 Task: Check the average views per listing of eat-in area in the last 1 year.
Action: Mouse moved to (841, 224)
Screenshot: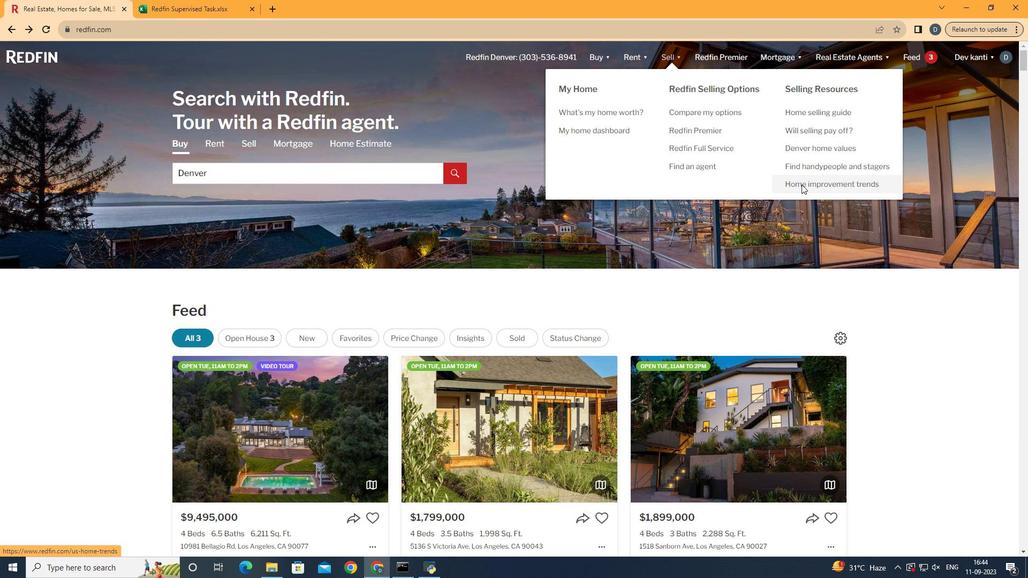 
Action: Mouse pressed left at (841, 224)
Screenshot: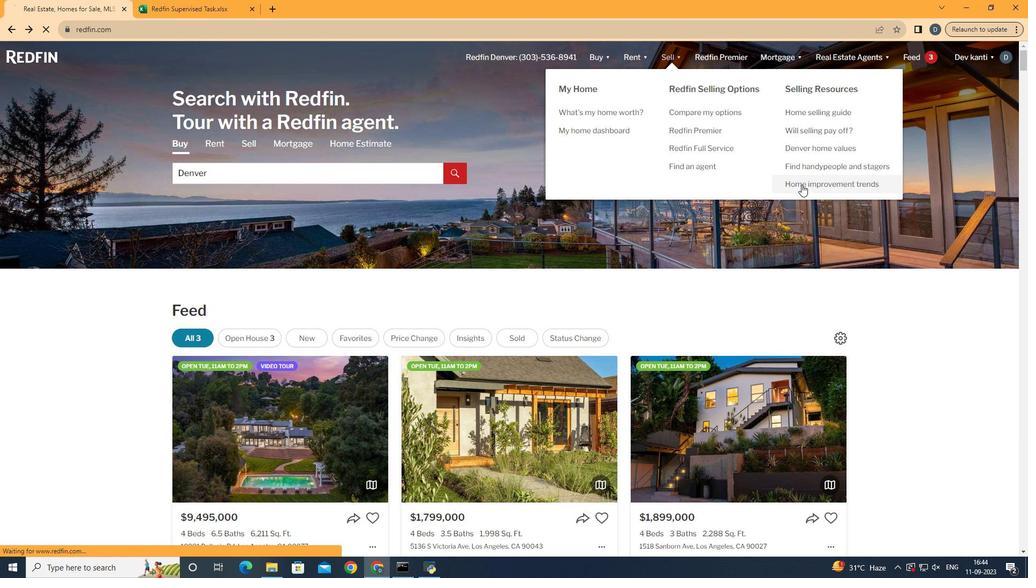 
Action: Mouse moved to (298, 244)
Screenshot: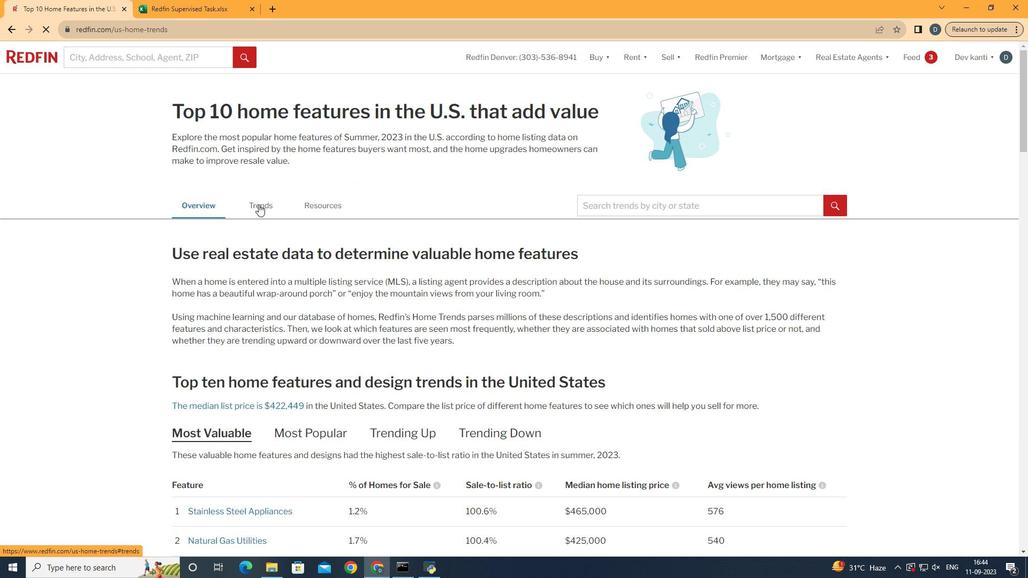 
Action: Mouse pressed left at (298, 244)
Screenshot: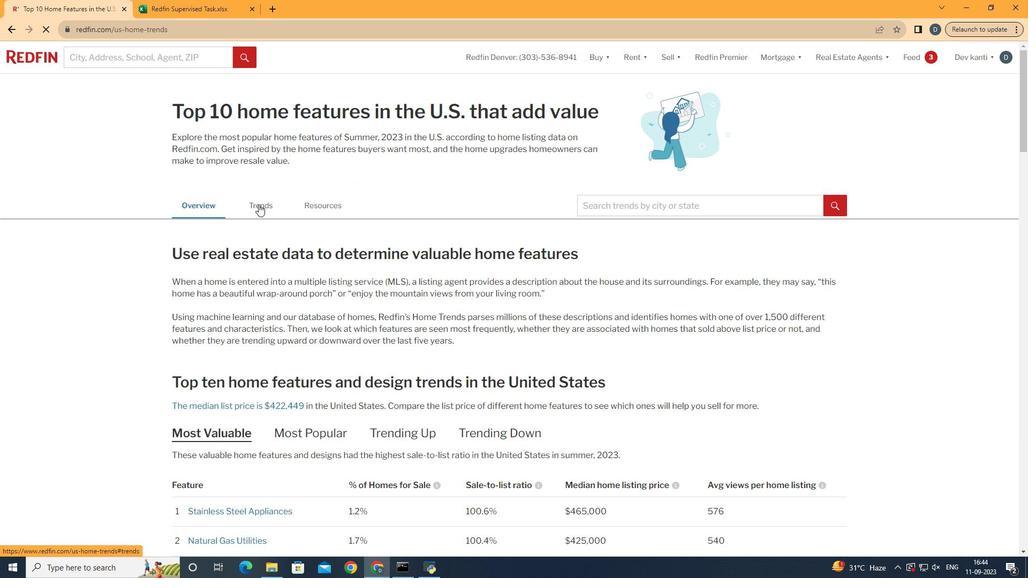 
Action: Mouse moved to (411, 354)
Screenshot: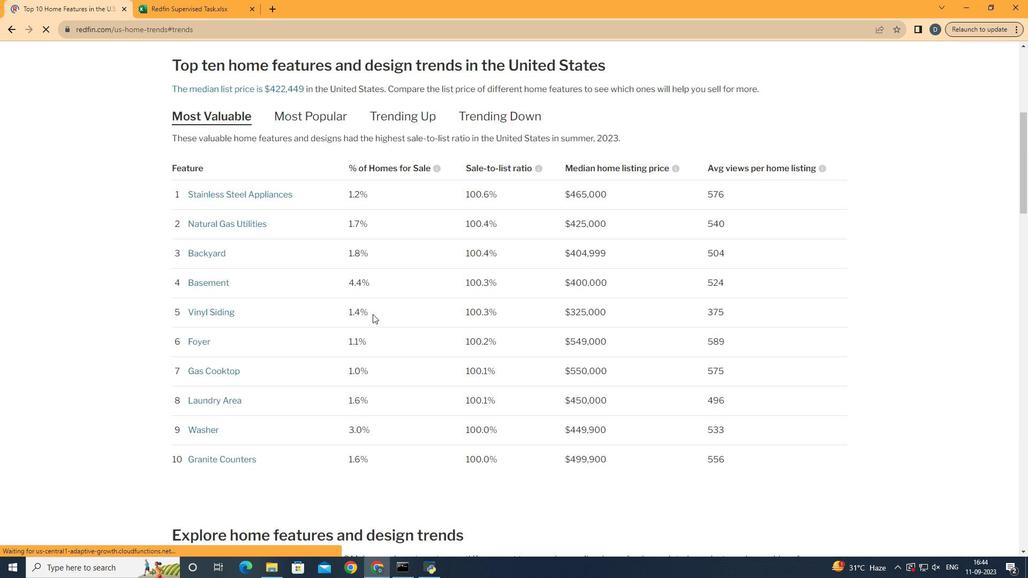 
Action: Mouse scrolled (411, 353) with delta (0, 0)
Screenshot: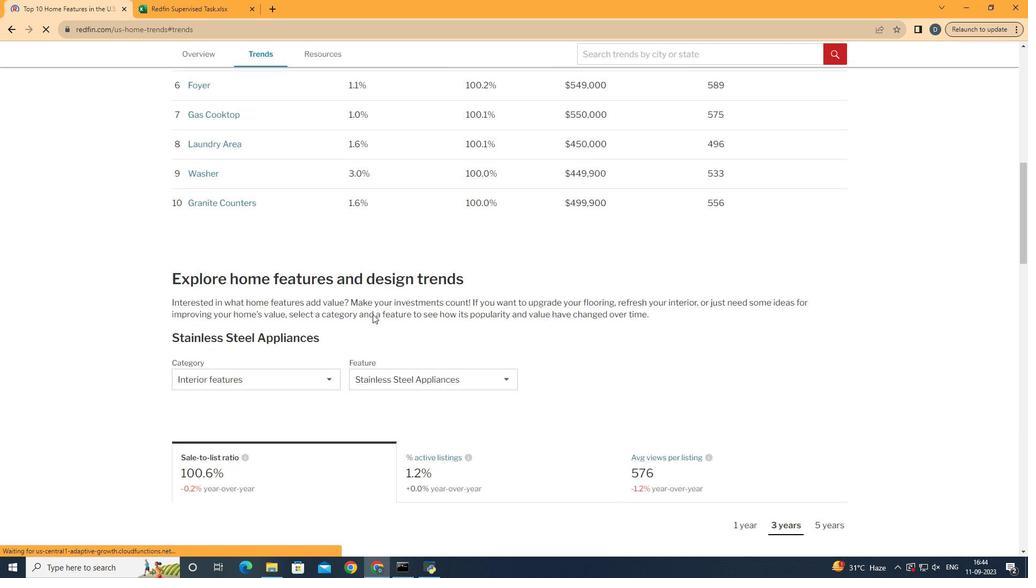 
Action: Mouse scrolled (411, 353) with delta (0, 0)
Screenshot: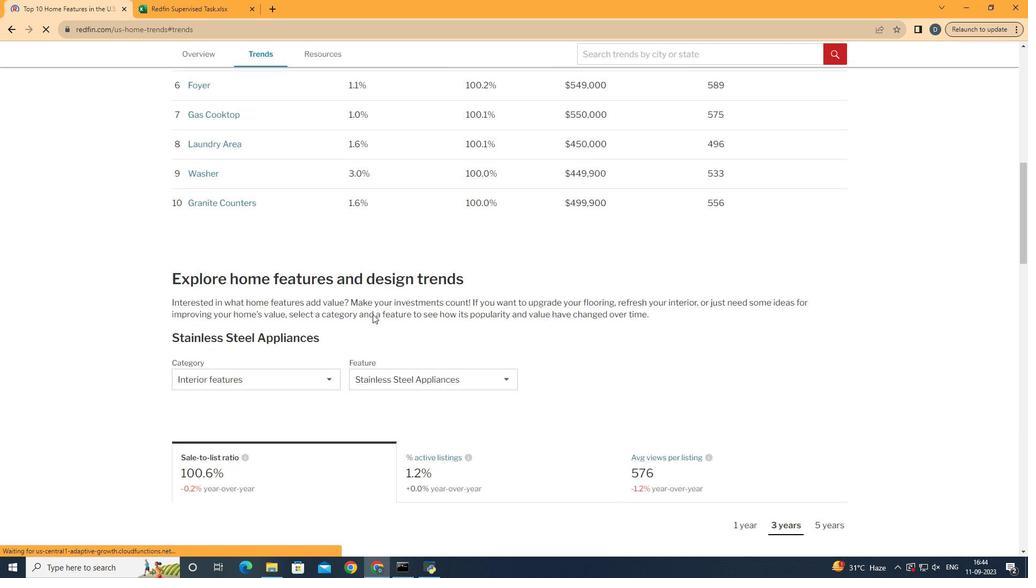 
Action: Mouse scrolled (411, 353) with delta (0, 0)
Screenshot: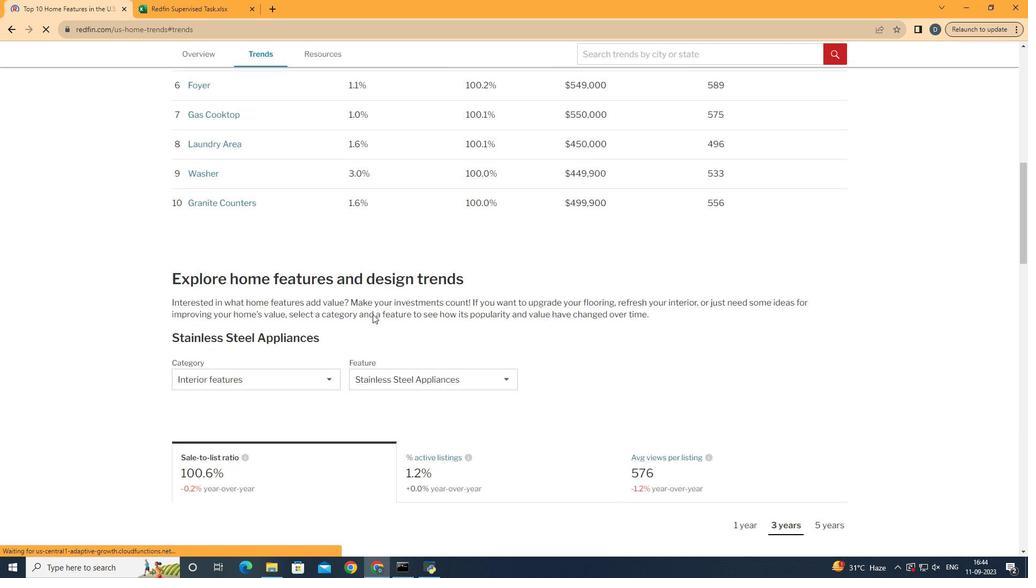 
Action: Mouse scrolled (411, 353) with delta (0, 0)
Screenshot: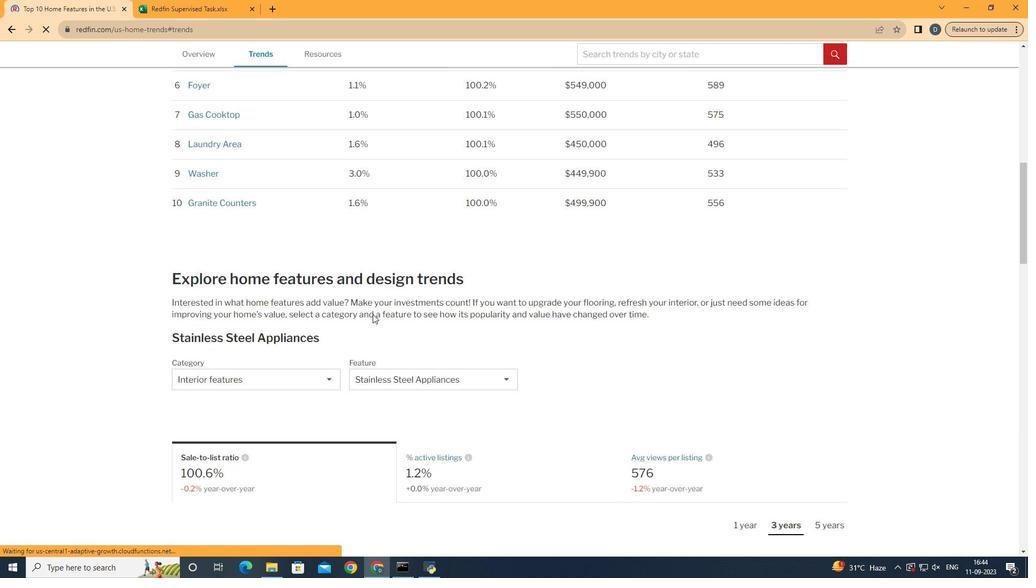 
Action: Mouse scrolled (411, 353) with delta (0, 0)
Screenshot: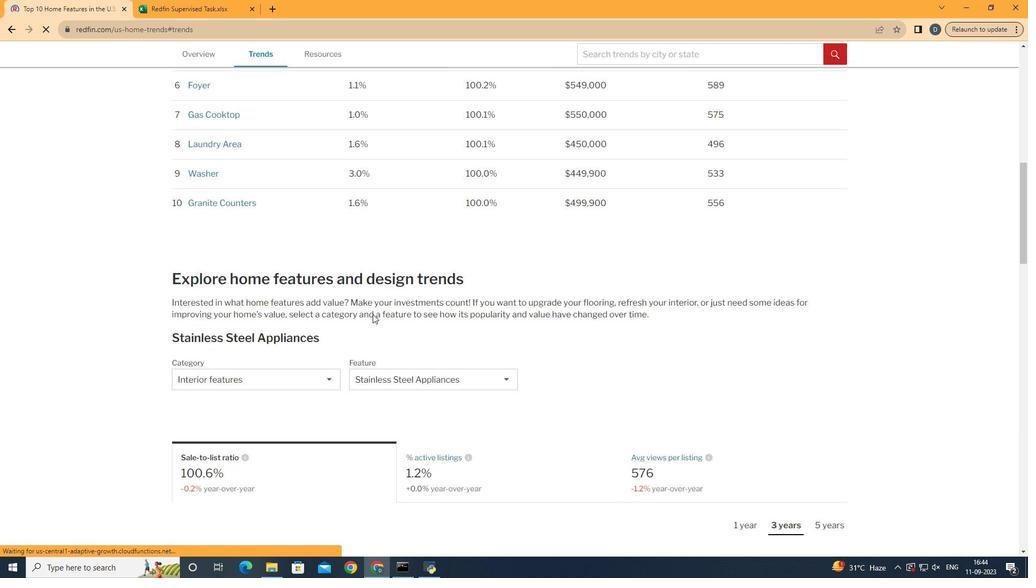 
Action: Mouse moved to (412, 354)
Screenshot: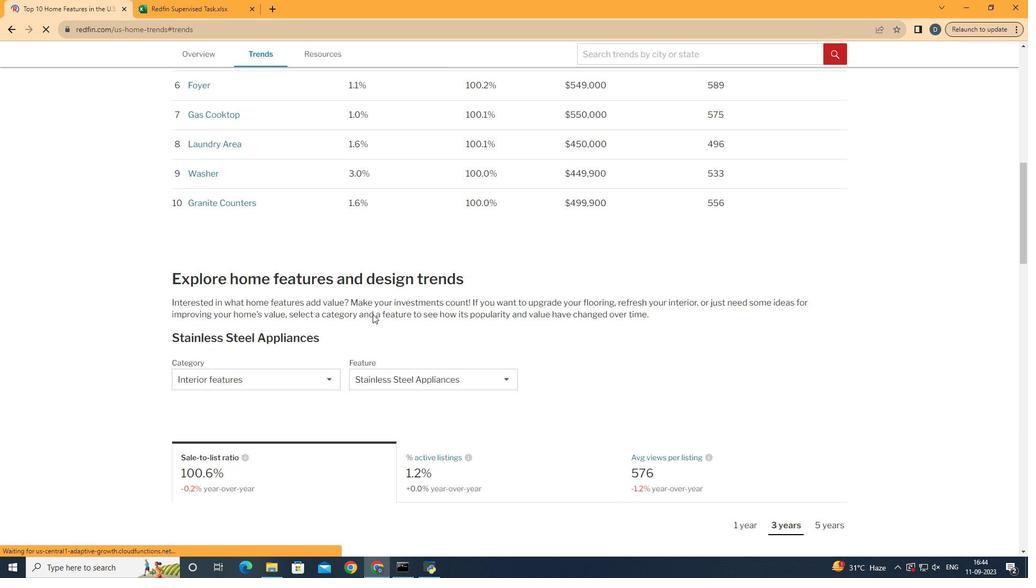 
Action: Mouse scrolled (412, 353) with delta (0, 0)
Screenshot: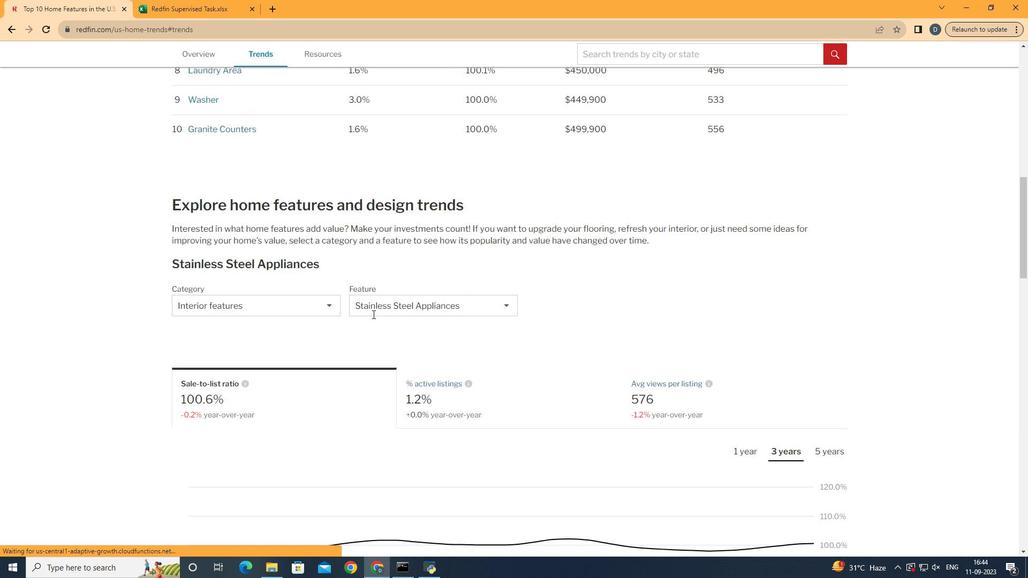 
Action: Mouse scrolled (412, 353) with delta (0, 0)
Screenshot: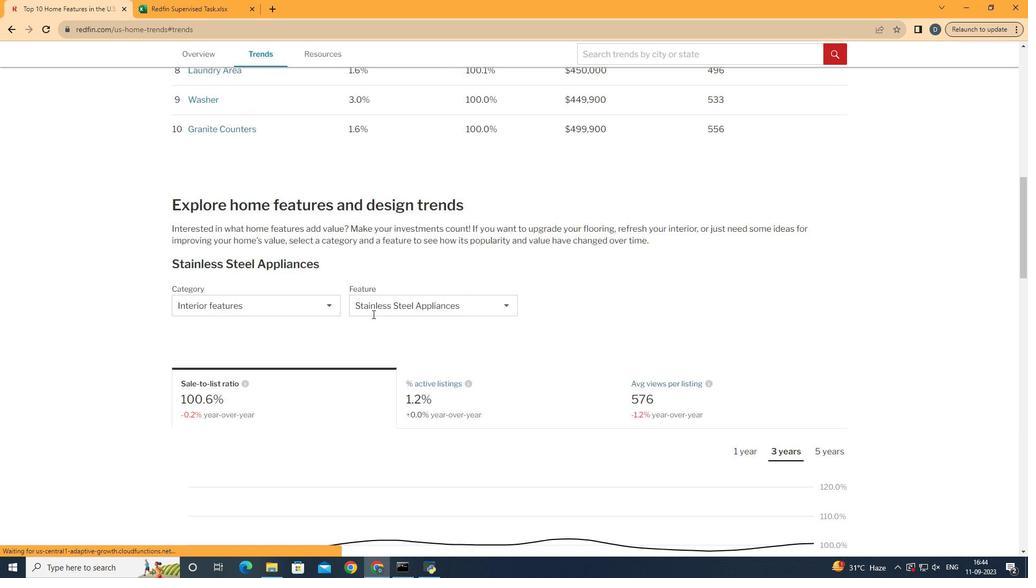 
Action: Mouse scrolled (412, 353) with delta (0, 0)
Screenshot: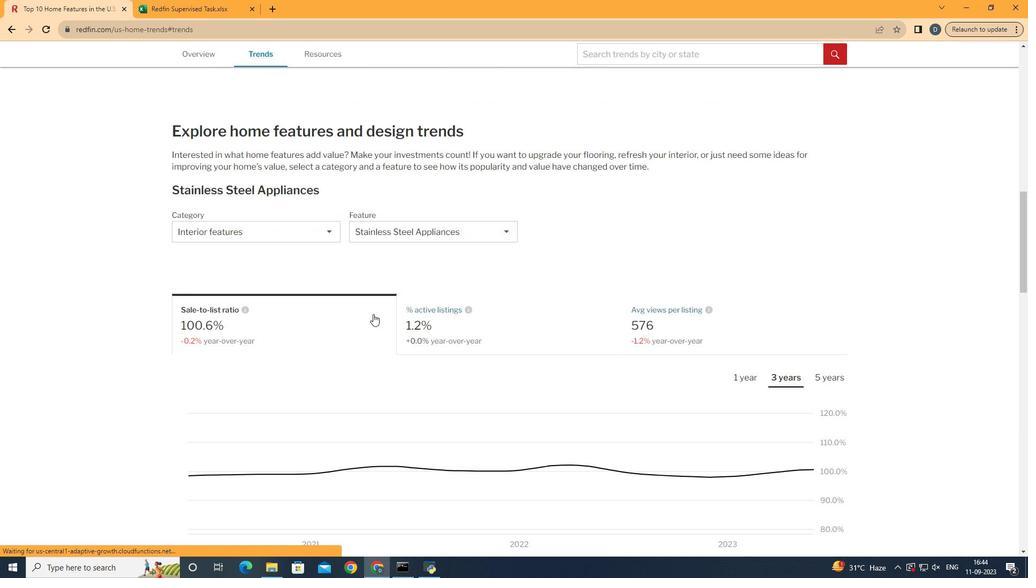 
Action: Mouse moved to (356, 251)
Screenshot: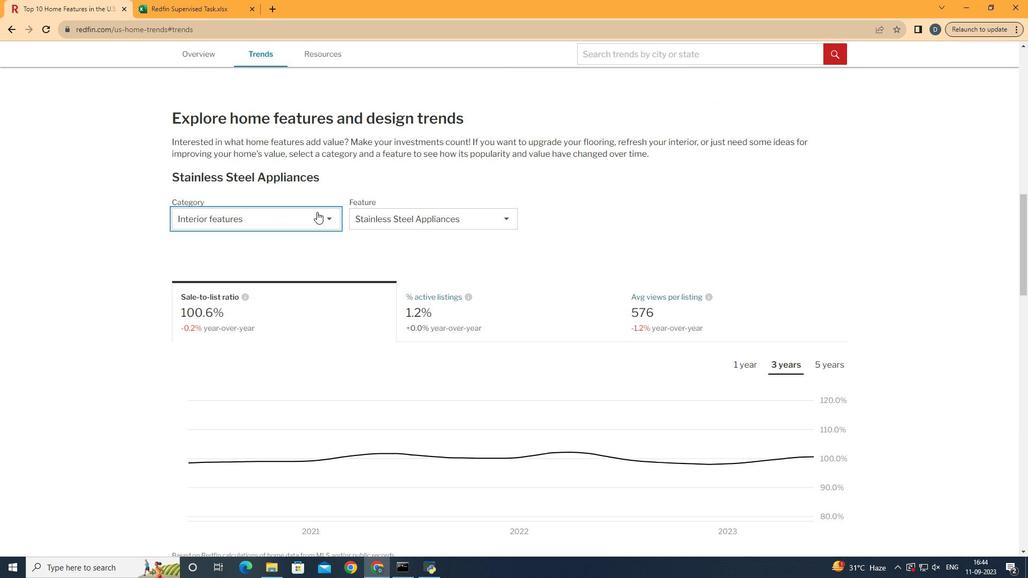 
Action: Mouse pressed left at (356, 251)
Screenshot: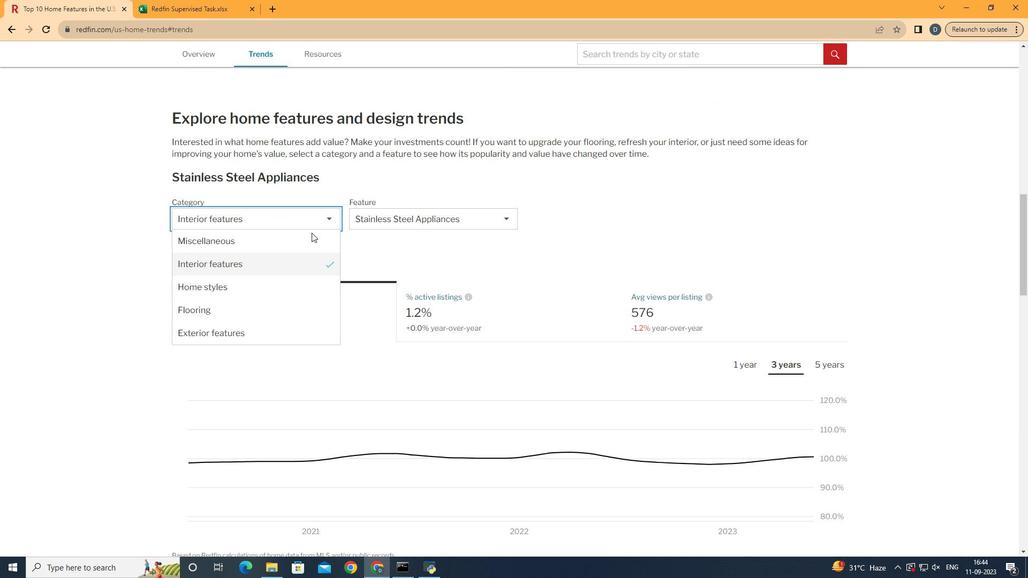
Action: Mouse moved to (339, 303)
Screenshot: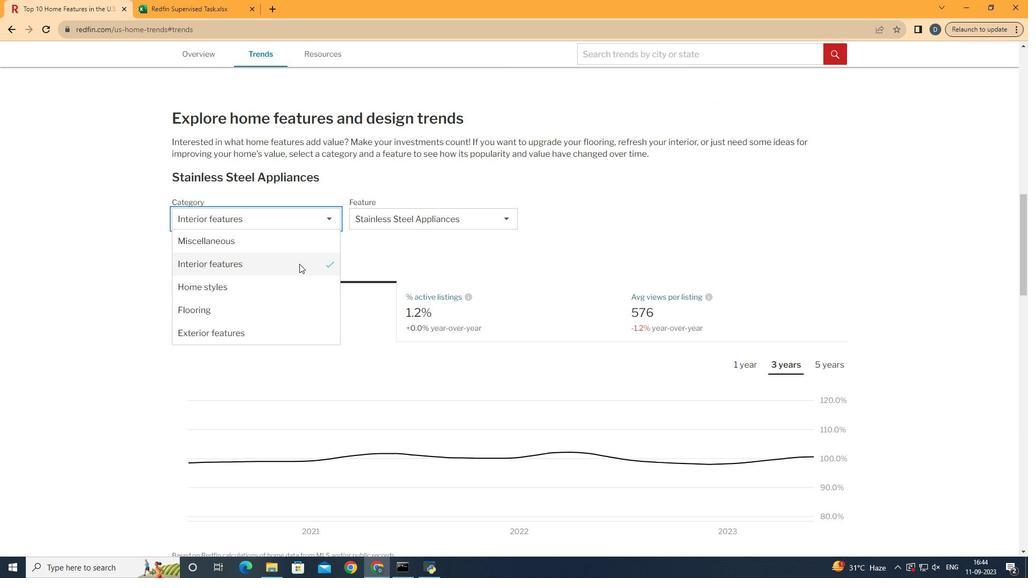 
Action: Mouse pressed left at (339, 303)
Screenshot: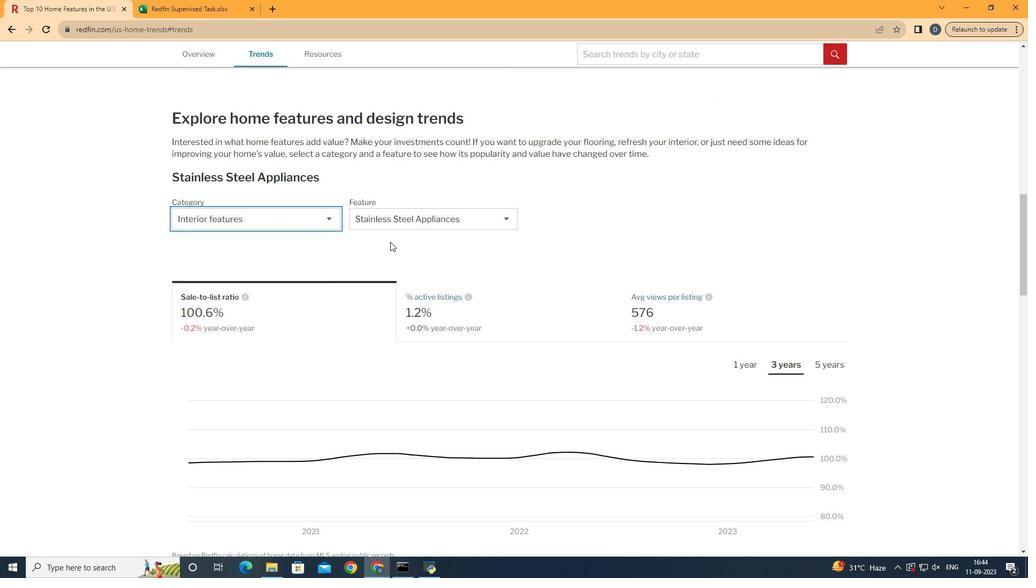
Action: Mouse moved to (479, 256)
Screenshot: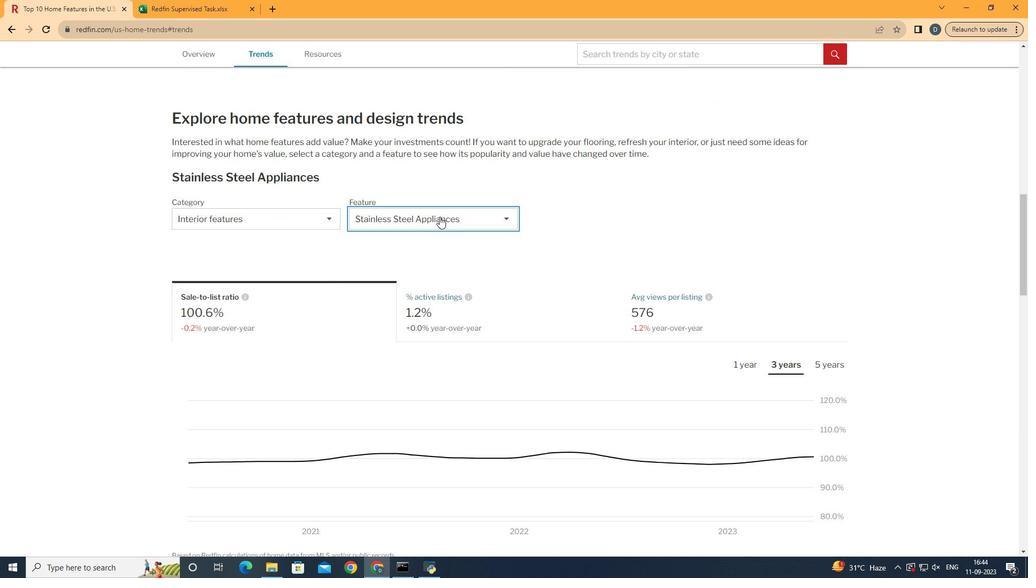 
Action: Mouse pressed left at (479, 256)
Screenshot: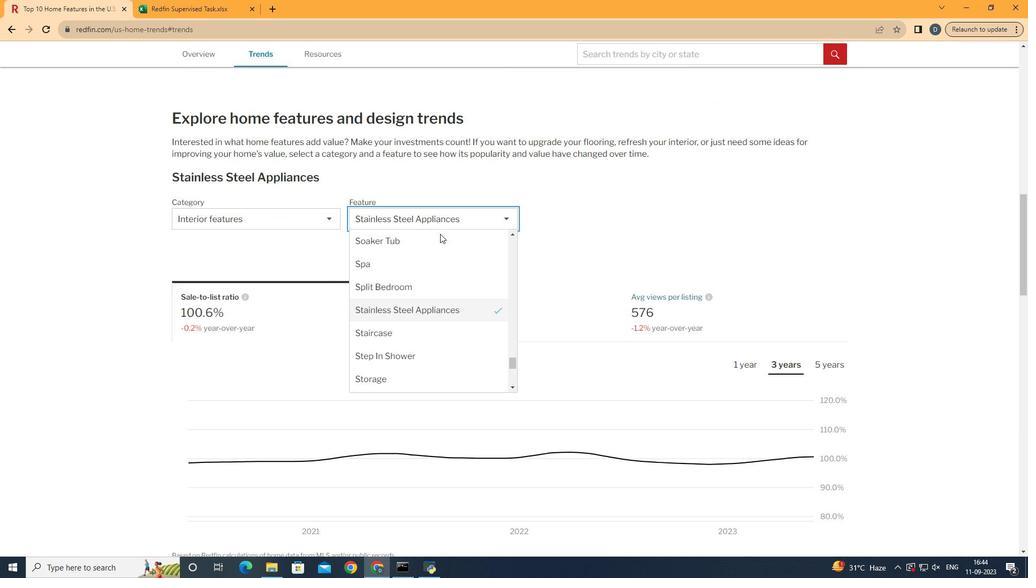 
Action: Mouse moved to (490, 350)
Screenshot: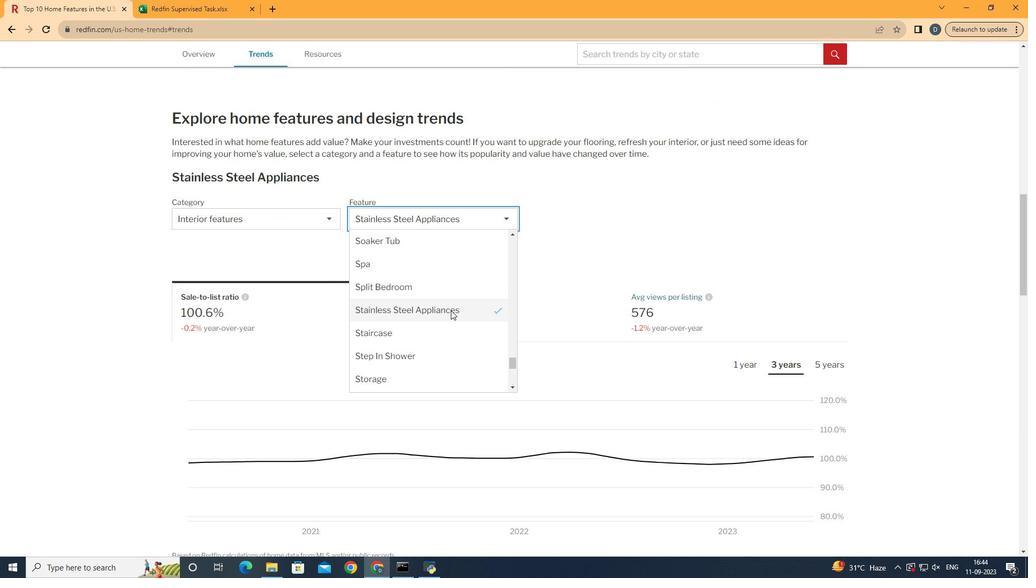 
Action: Mouse scrolled (490, 351) with delta (0, 0)
Screenshot: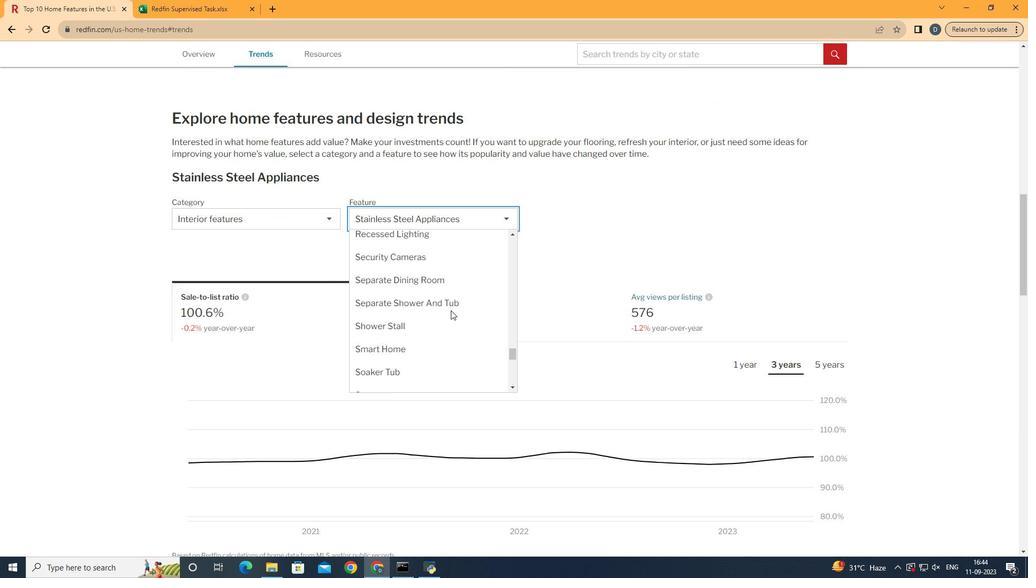 
Action: Mouse scrolled (490, 351) with delta (0, 0)
Screenshot: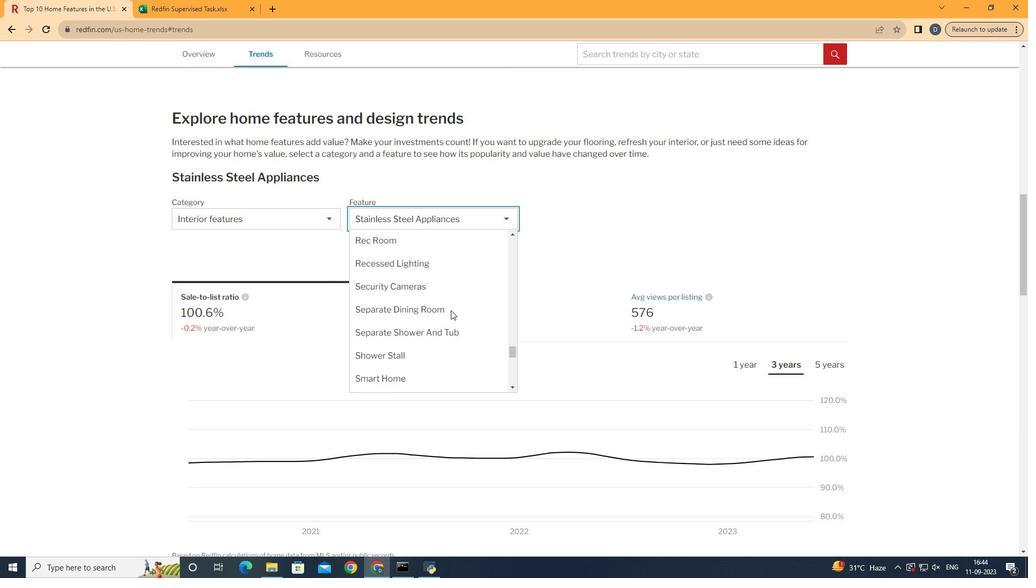 
Action: Mouse scrolled (490, 351) with delta (0, 0)
Screenshot: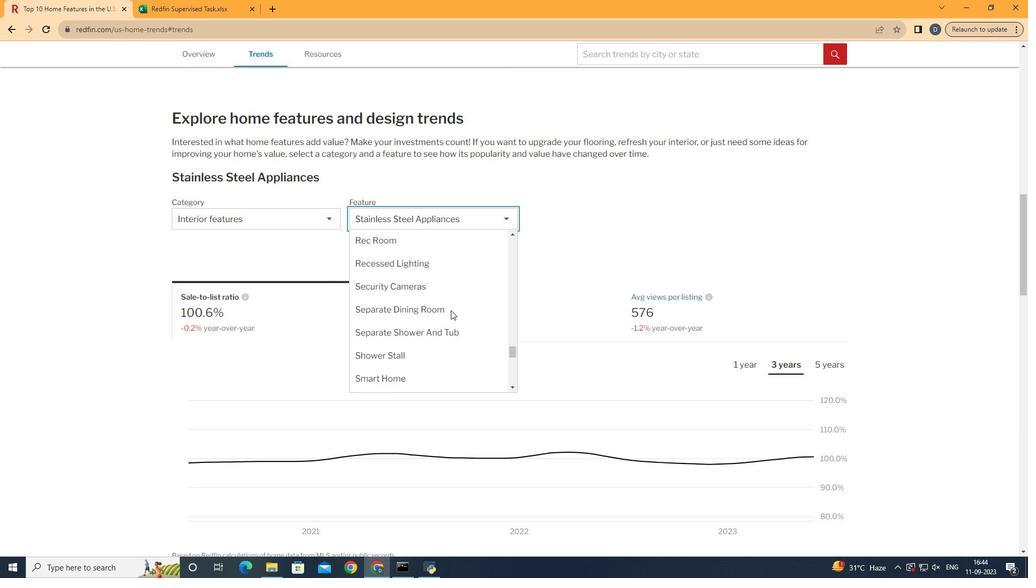 
Action: Mouse scrolled (490, 351) with delta (0, 0)
Screenshot: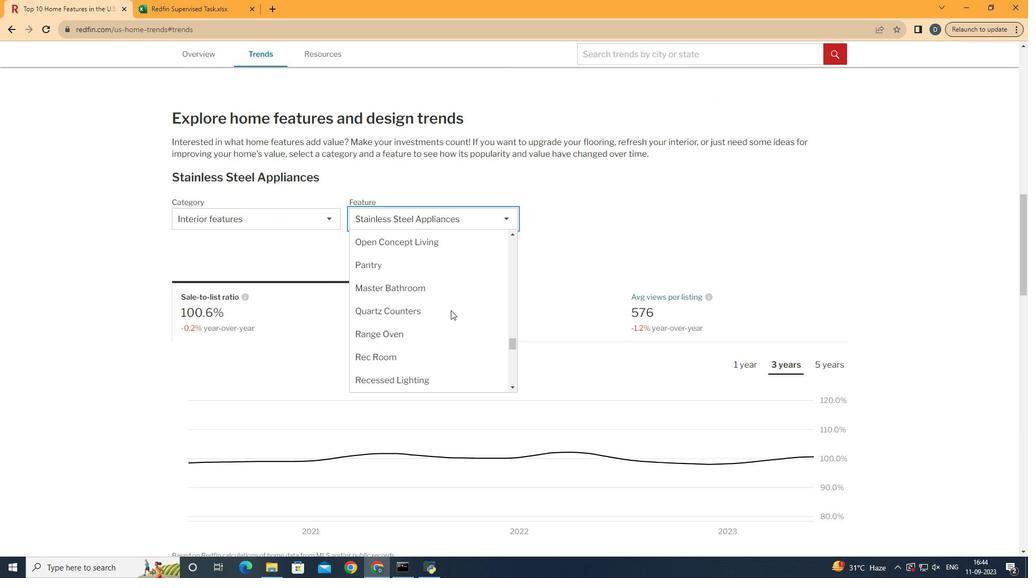 
Action: Mouse scrolled (490, 351) with delta (0, 0)
Screenshot: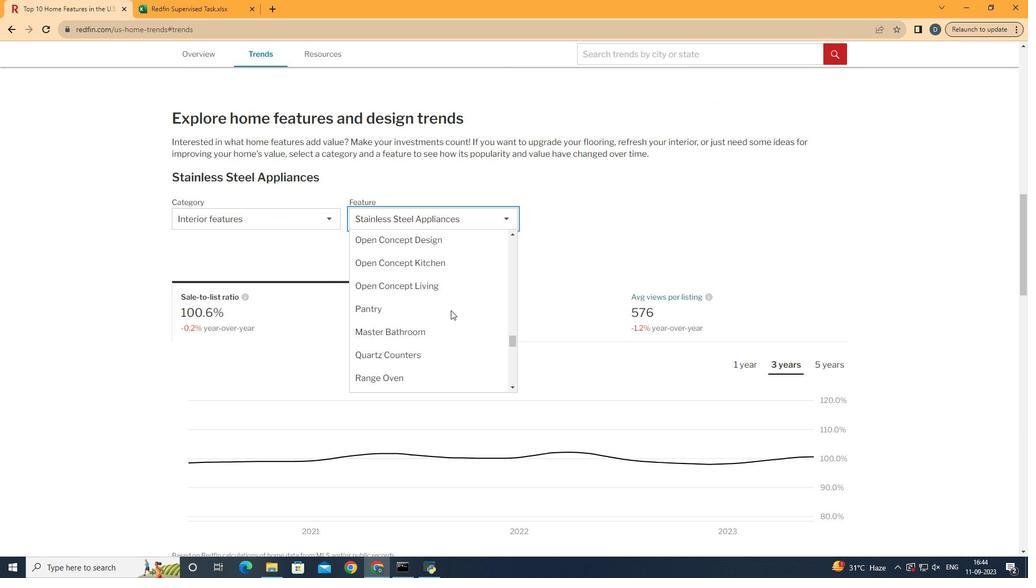
Action: Mouse scrolled (490, 351) with delta (0, 0)
Screenshot: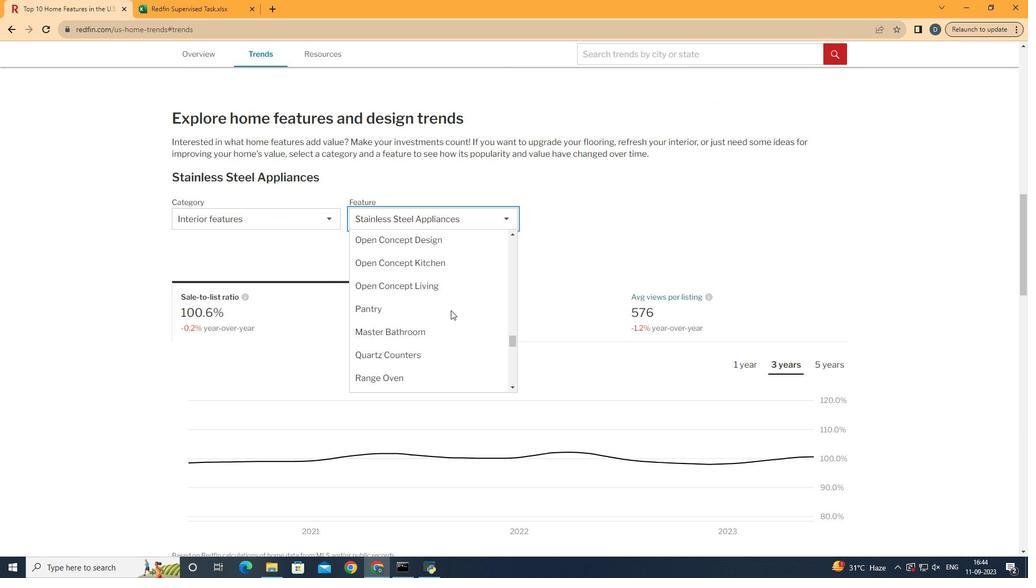 
Action: Mouse scrolled (490, 351) with delta (0, 0)
Screenshot: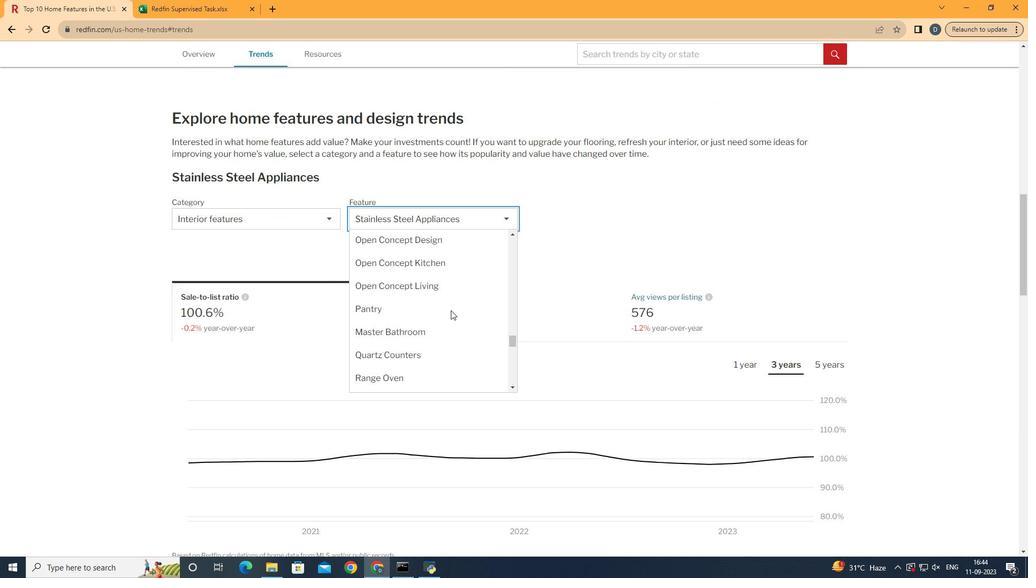 
Action: Mouse scrolled (490, 349) with delta (0, 0)
Screenshot: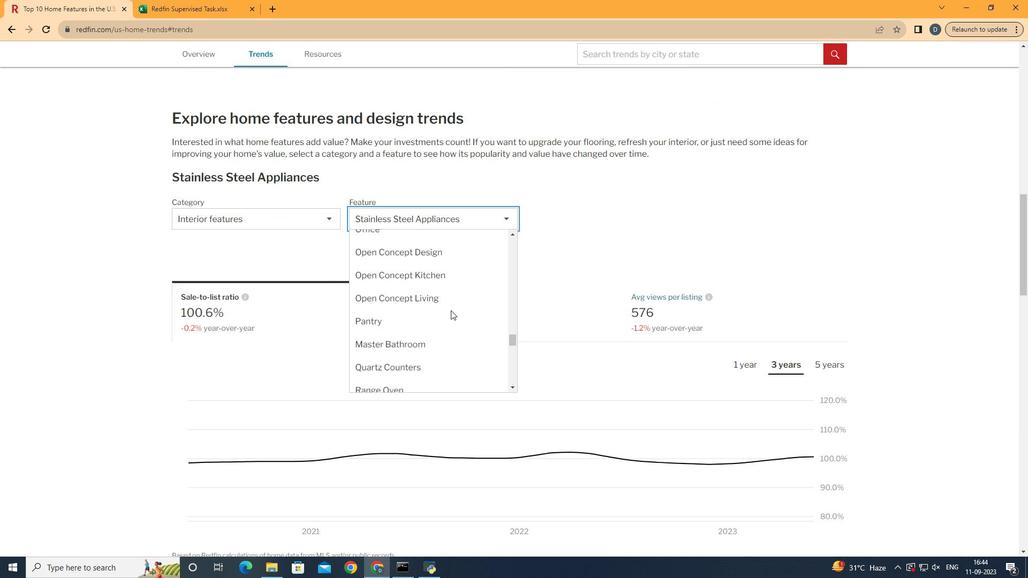 
Action: Mouse scrolled (490, 351) with delta (0, 0)
Screenshot: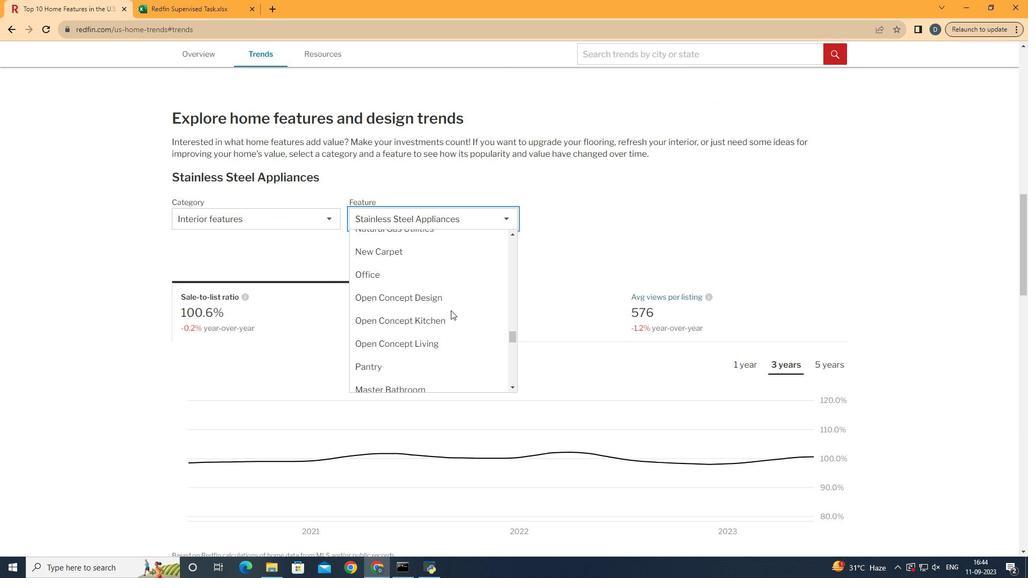 
Action: Mouse scrolled (490, 351) with delta (0, 0)
Screenshot: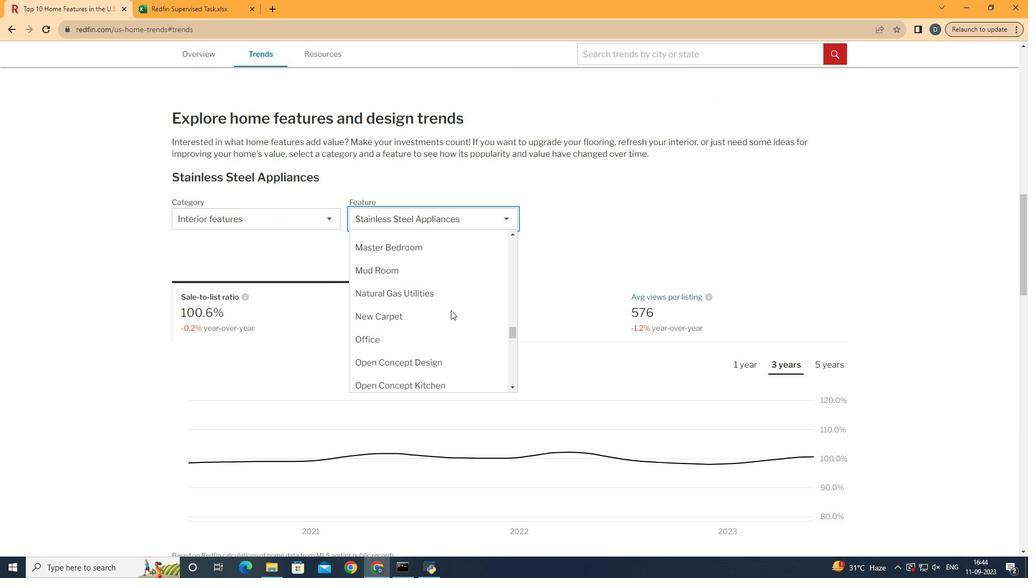 
Action: Mouse scrolled (490, 351) with delta (0, 0)
Screenshot: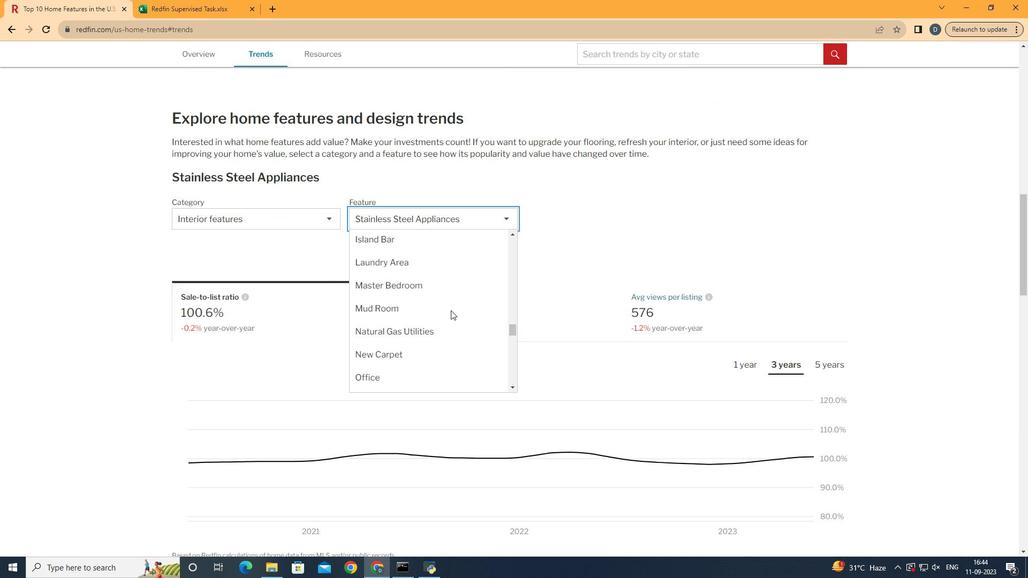 
Action: Mouse scrolled (490, 351) with delta (0, 0)
Screenshot: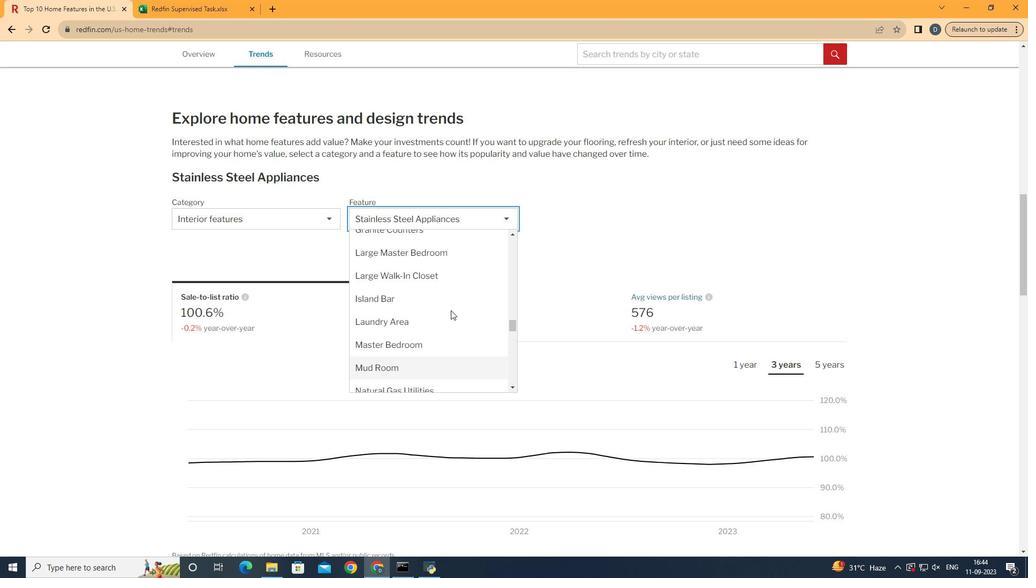 
Action: Mouse scrolled (490, 351) with delta (0, 0)
Screenshot: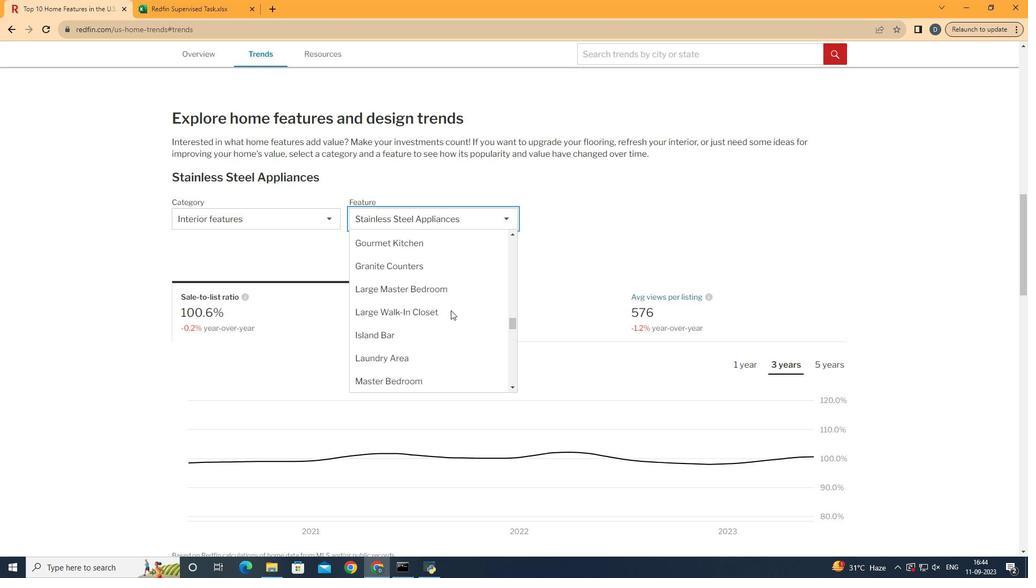 
Action: Mouse scrolled (490, 351) with delta (0, 0)
Screenshot: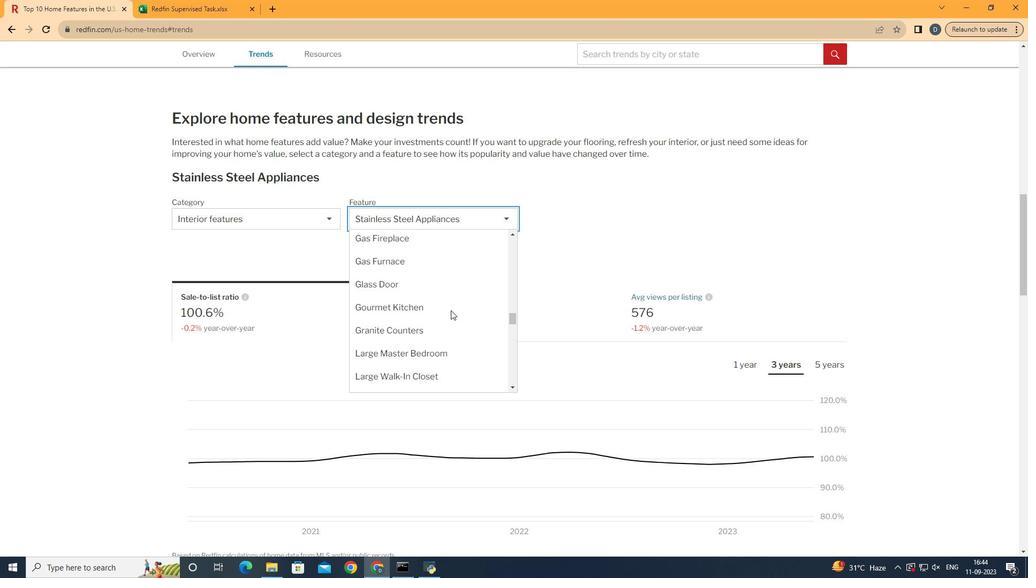 
Action: Mouse scrolled (490, 351) with delta (0, 0)
Screenshot: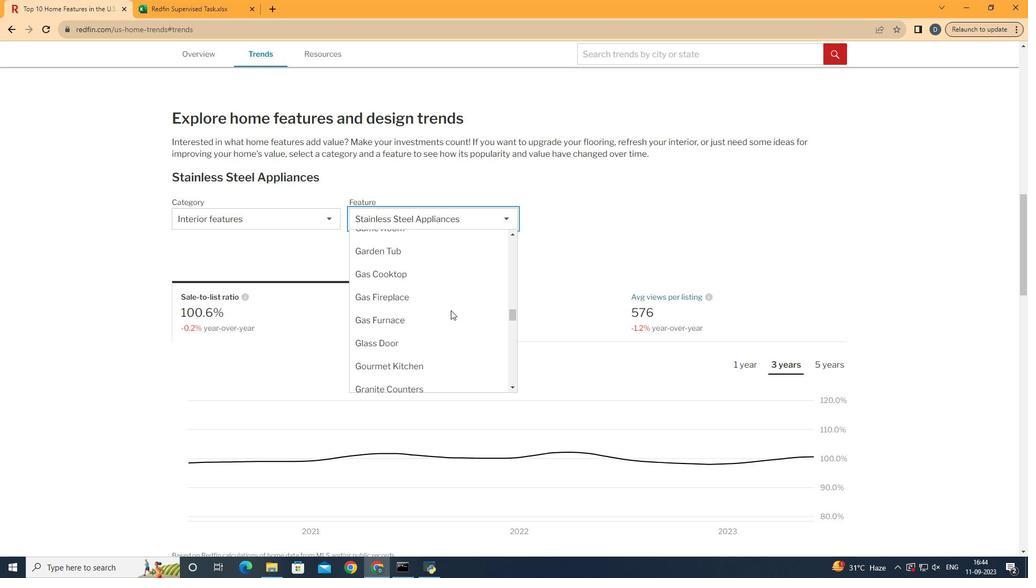 
Action: Mouse scrolled (490, 351) with delta (0, 0)
Screenshot: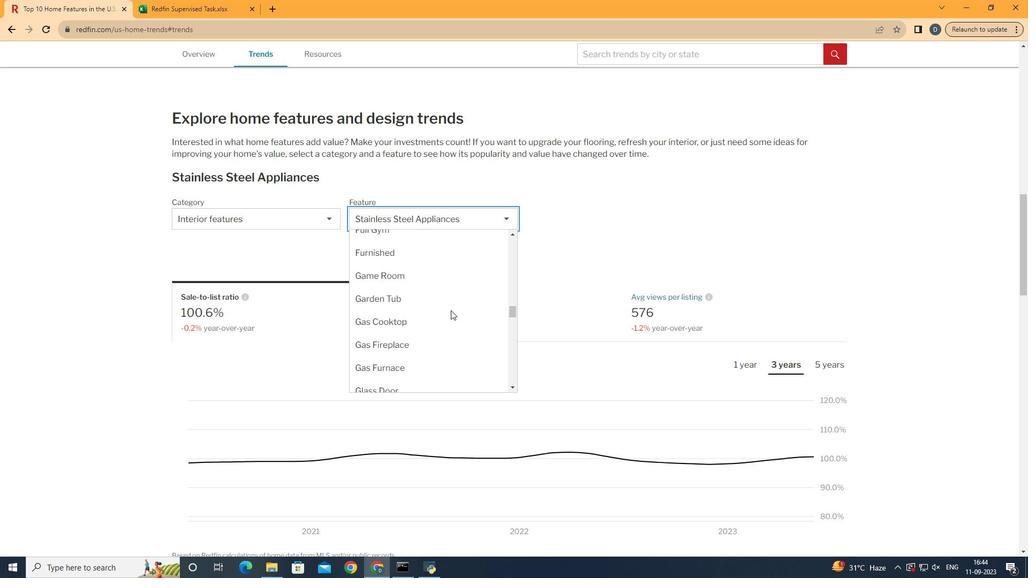 
Action: Mouse scrolled (490, 351) with delta (0, 0)
Screenshot: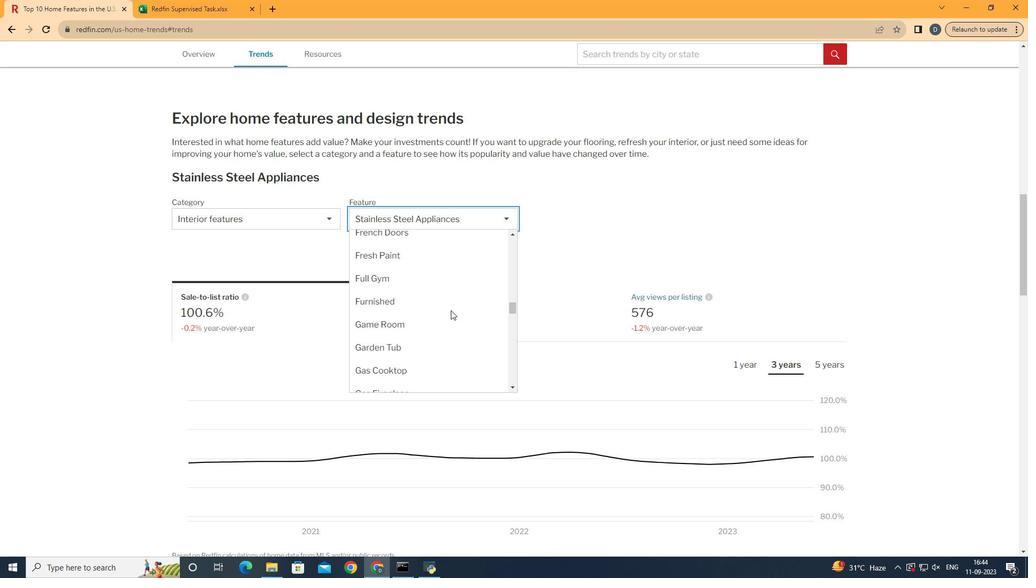 
Action: Mouse moved to (494, 350)
Screenshot: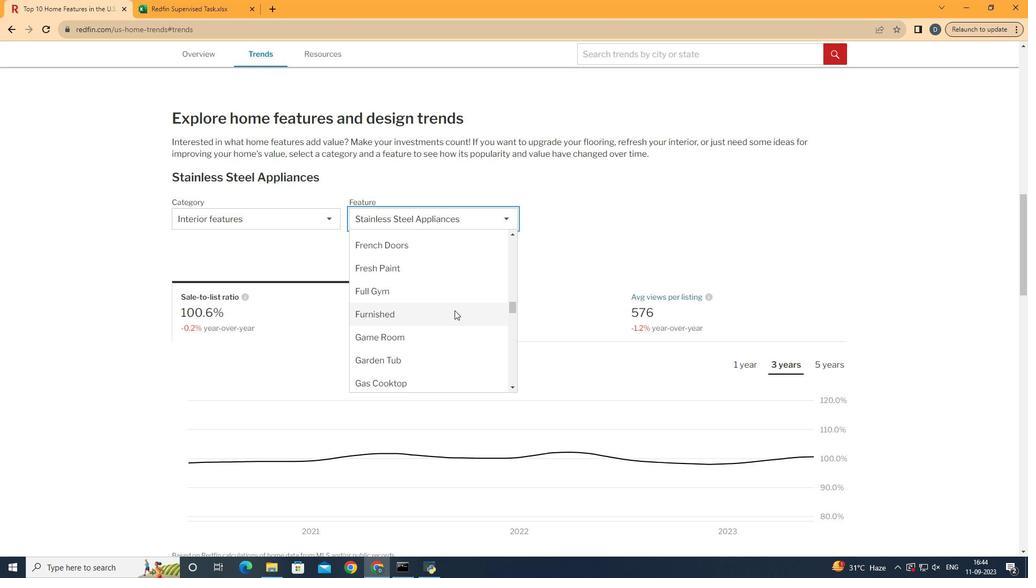 
Action: Mouse scrolled (494, 351) with delta (0, 0)
Screenshot: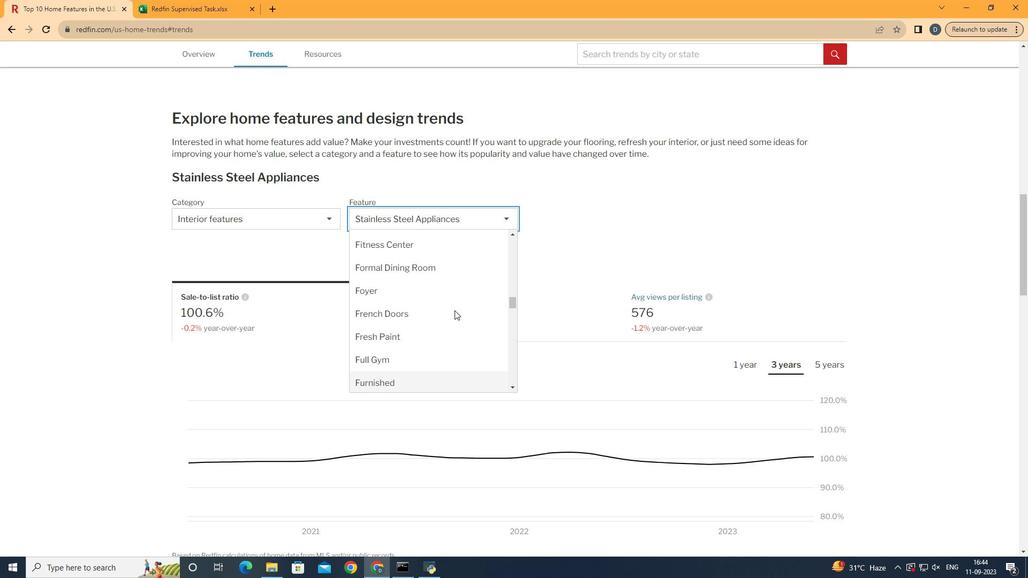 
Action: Mouse scrolled (494, 351) with delta (0, 0)
Screenshot: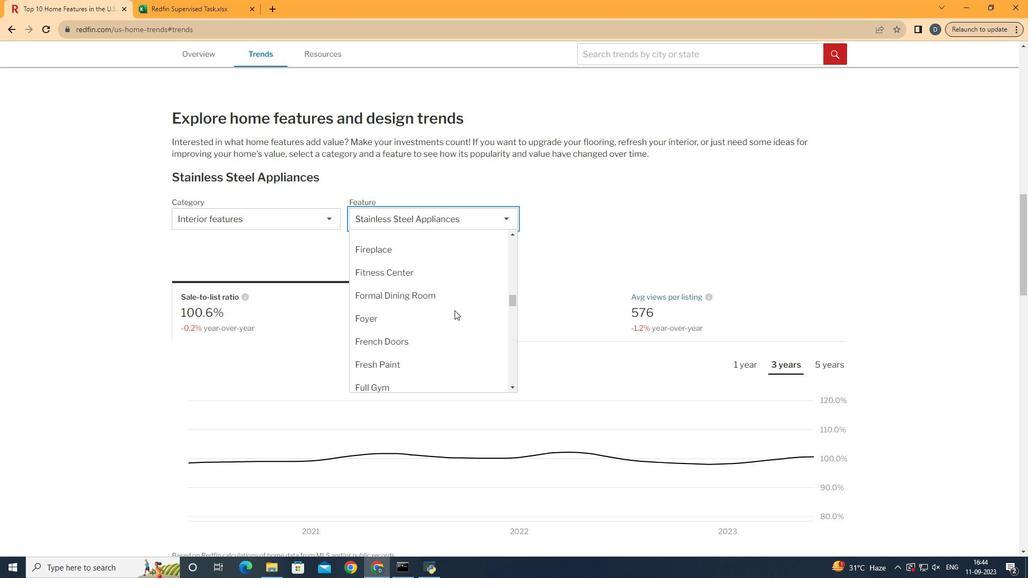 
Action: Mouse moved to (500, 340)
Screenshot: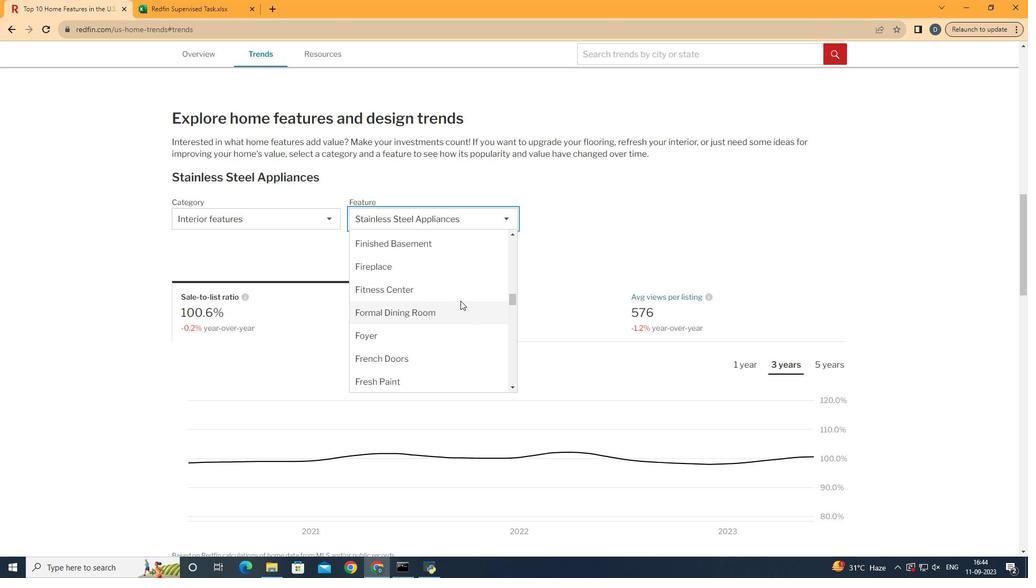 
Action: Mouse scrolled (500, 341) with delta (0, 0)
Screenshot: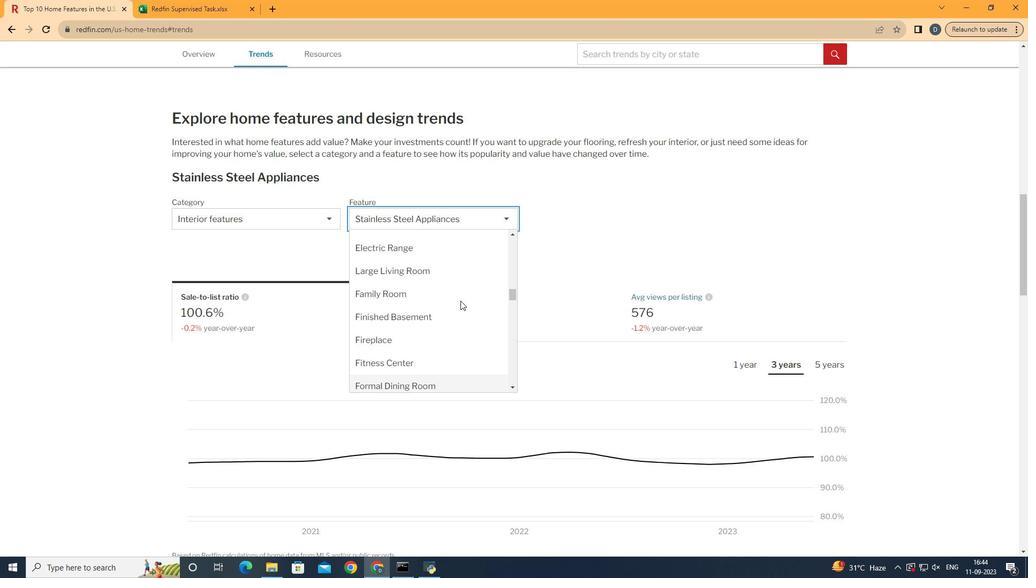 
Action: Mouse scrolled (500, 341) with delta (0, 0)
Screenshot: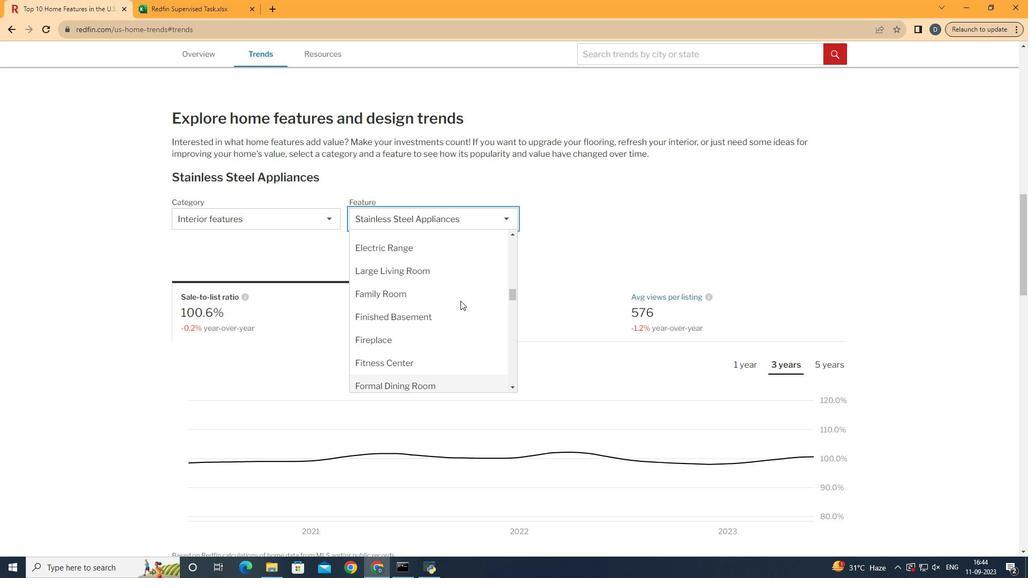
Action: Mouse moved to (504, 282)
Screenshot: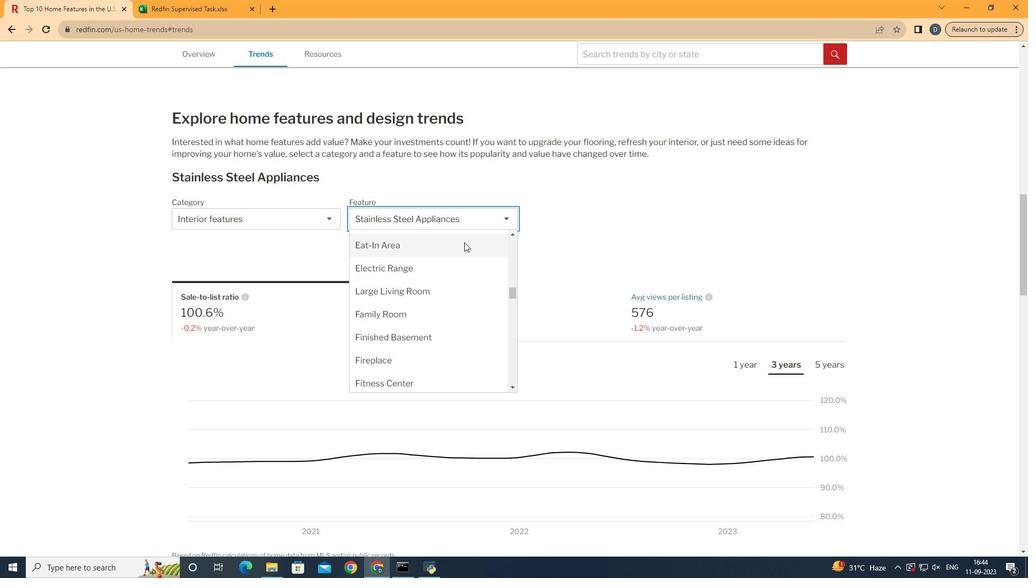 
Action: Mouse pressed left at (504, 282)
Screenshot: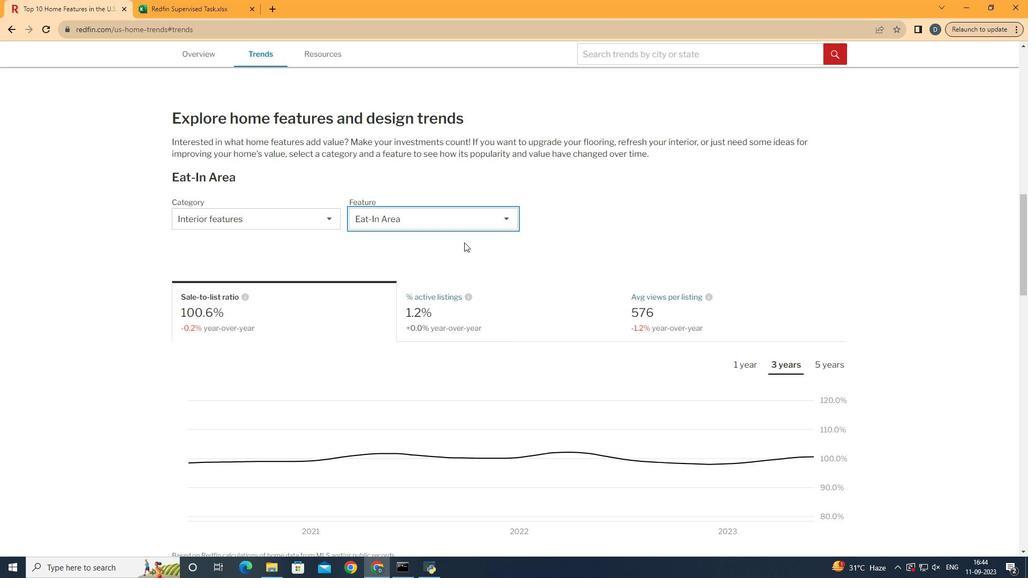 
Action: Mouse moved to (782, 351)
Screenshot: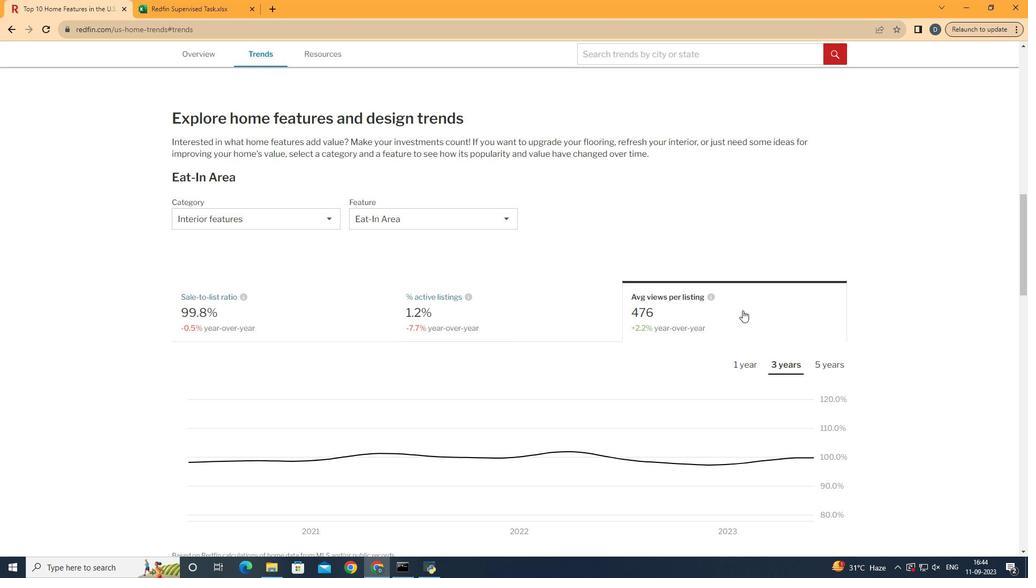 
Action: Mouse pressed left at (782, 351)
Screenshot: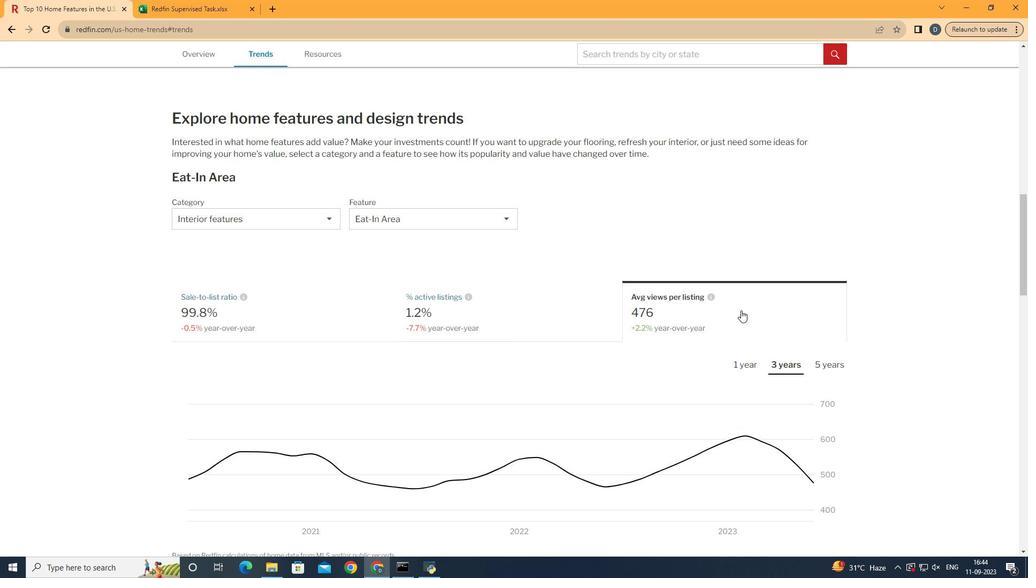
Action: Mouse moved to (782, 400)
Screenshot: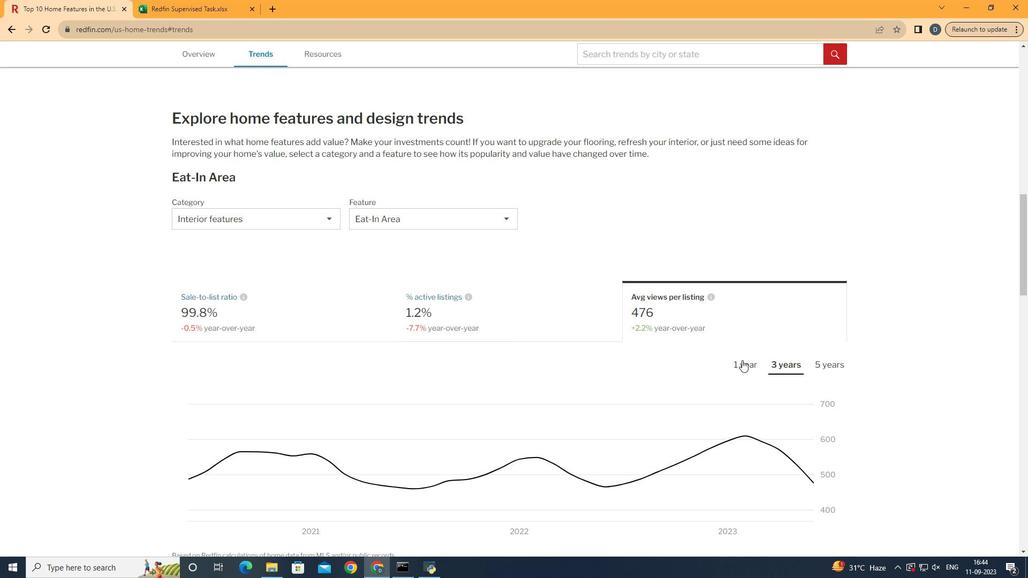 
Action: Mouse pressed left at (782, 400)
Screenshot: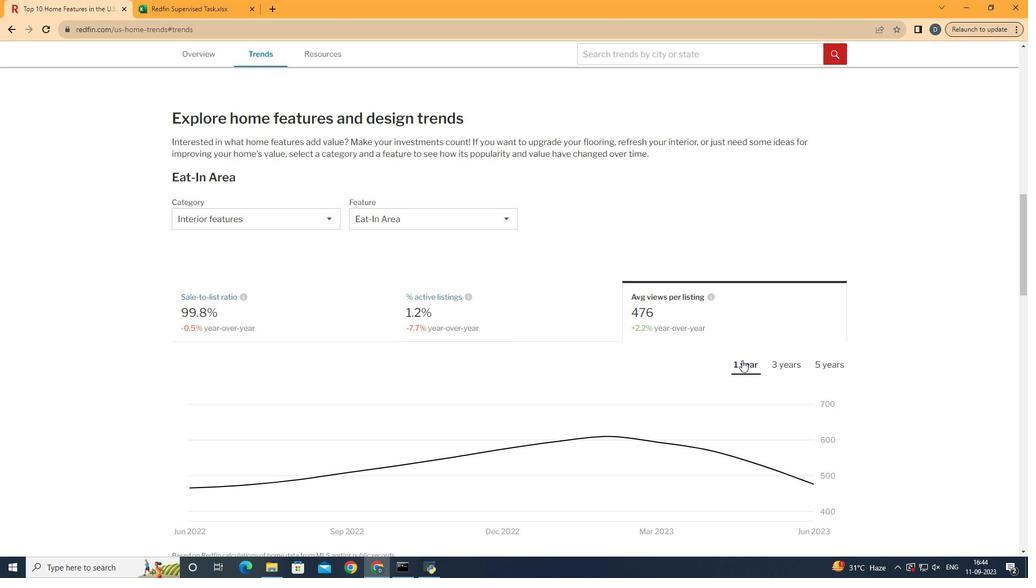 
Action: Mouse moved to (362, 441)
Screenshot: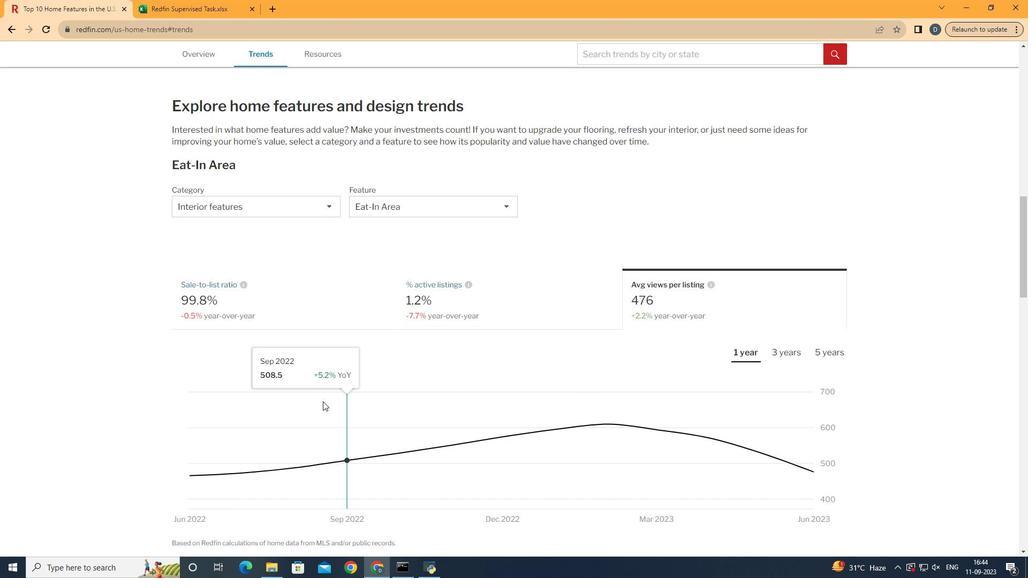 
Action: Mouse scrolled (362, 441) with delta (0, 0)
Screenshot: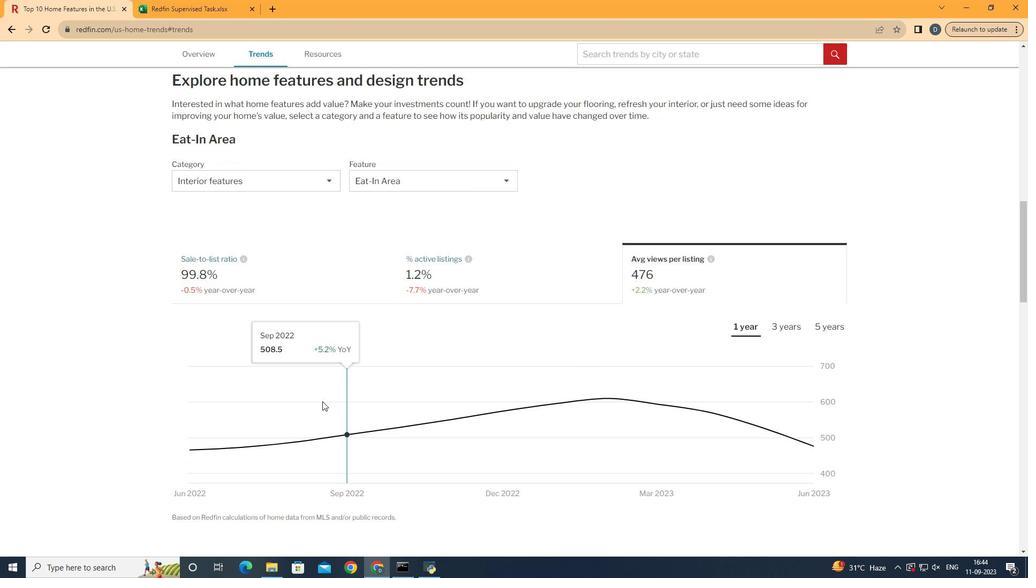 
Action: Mouse scrolled (362, 441) with delta (0, 0)
Screenshot: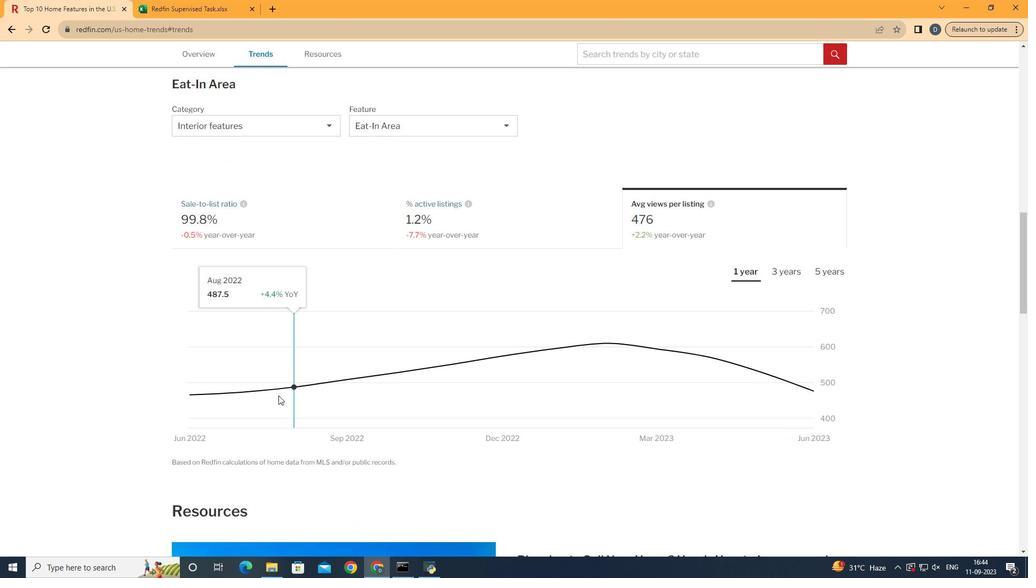 
Action: Mouse moved to (853, 419)
Screenshot: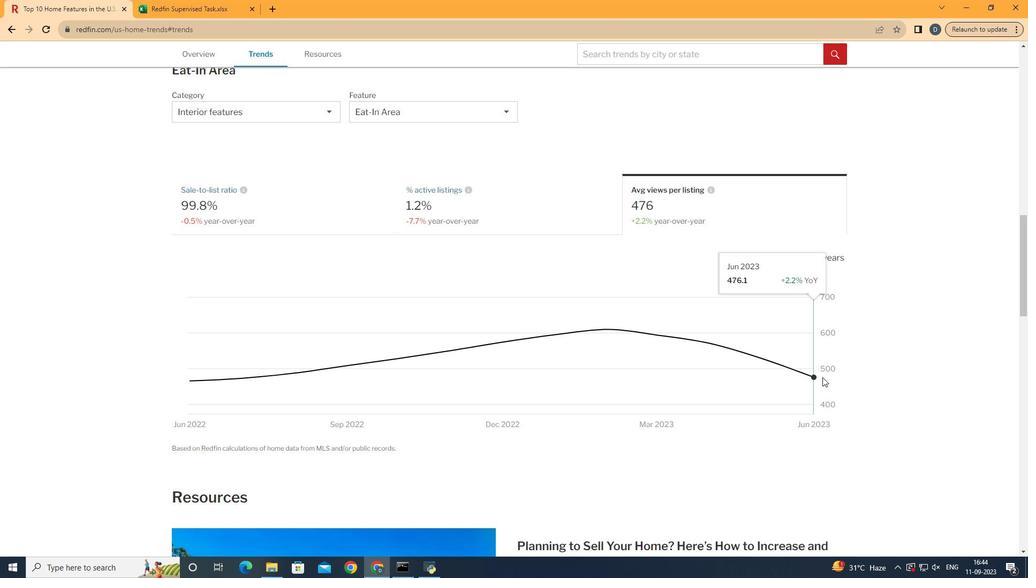 
